 Task: Calculate the distance between Nashville and Long Hunter State Park.
Action: Mouse moved to (235, 59)
Screenshot: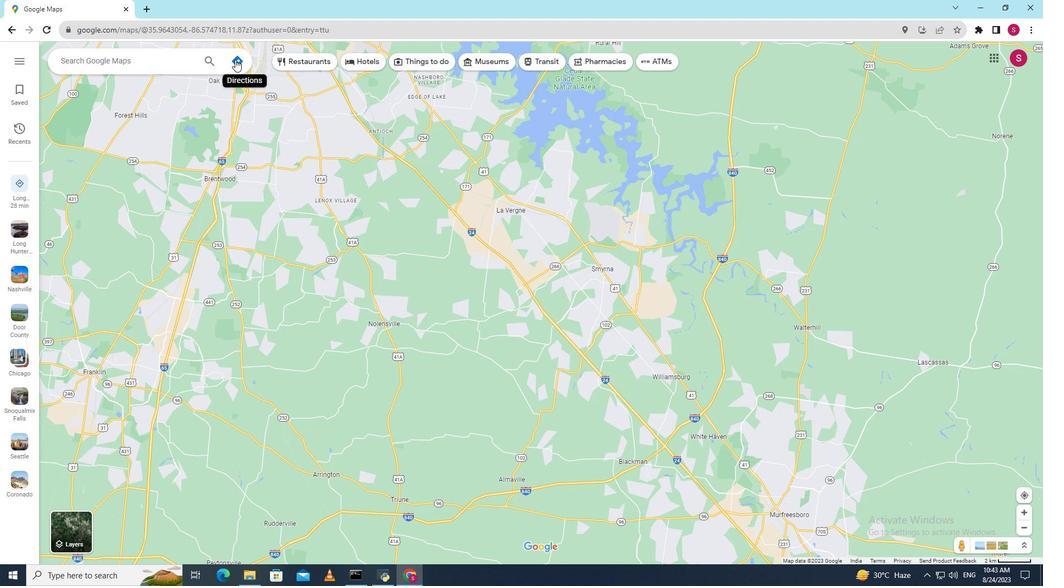 
Action: Mouse pressed left at (235, 59)
Screenshot: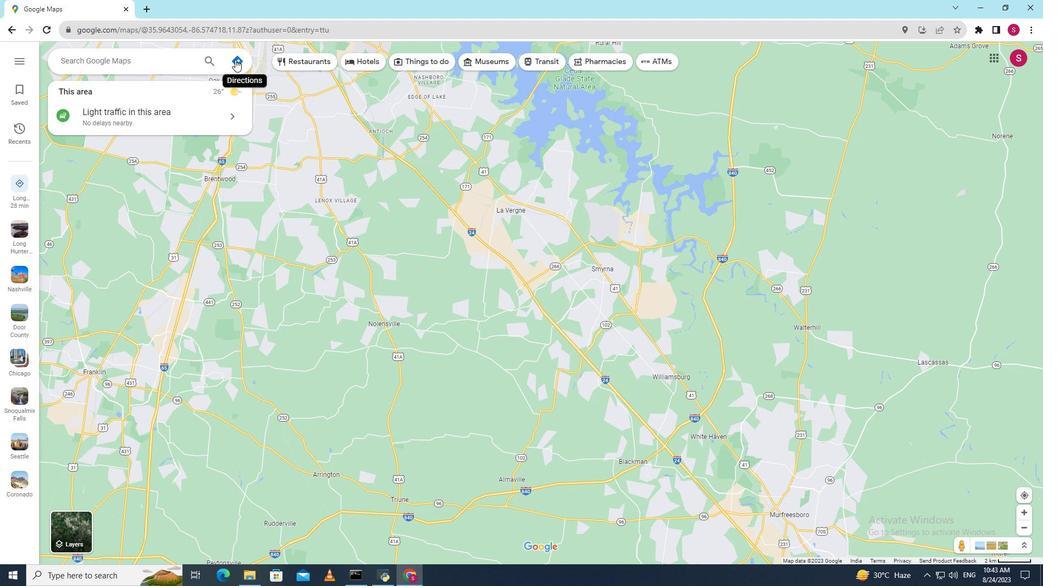 
Action: Mouse moved to (188, 93)
Screenshot: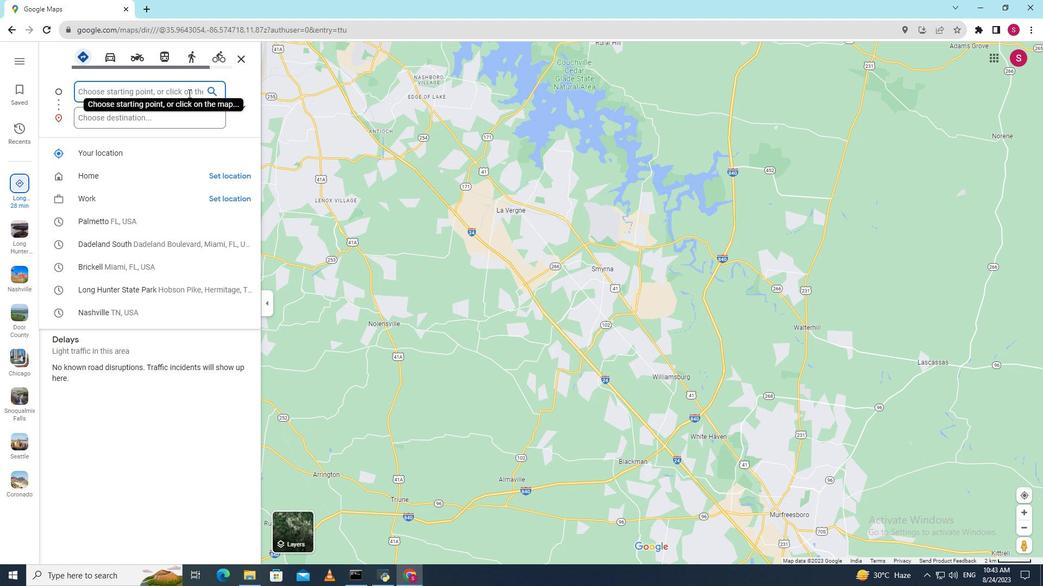 
Action: Mouse pressed left at (188, 93)
Screenshot: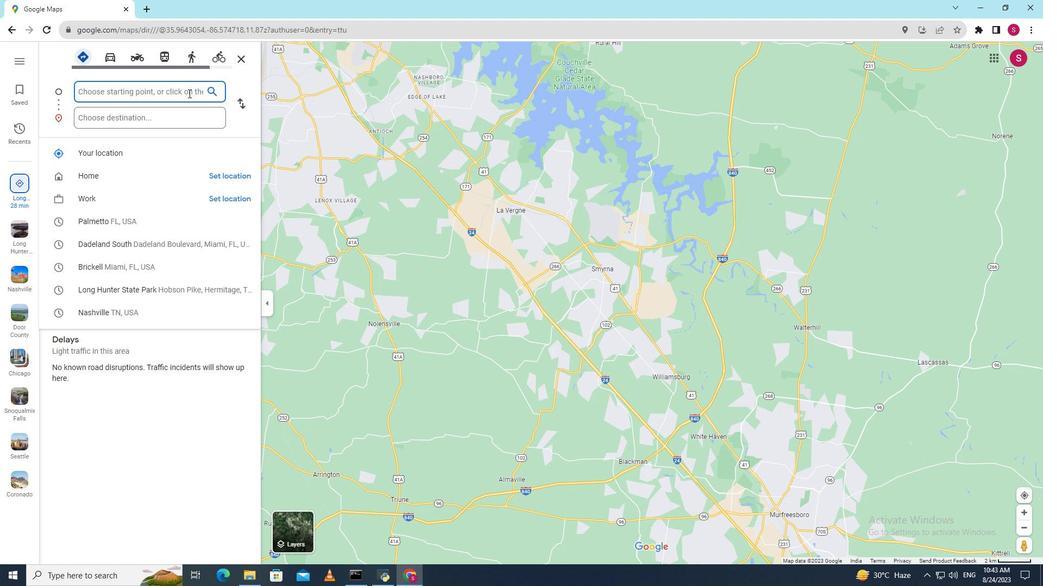 
Action: Key pressed <Key.shift><Key.shift><Key.shift><Key.shift><Key.shift><Key.shift><Key.shift><Key.shift><Key.shift><Key.shift><Key.shift><Key.shift><Key.shift><Key.shift><Key.shift><Key.shift><Key.shift><Key.shift><Key.shift><Key.shift><Key.shift><Key.shift><Key.shift>Nashville<Key.space>
Screenshot: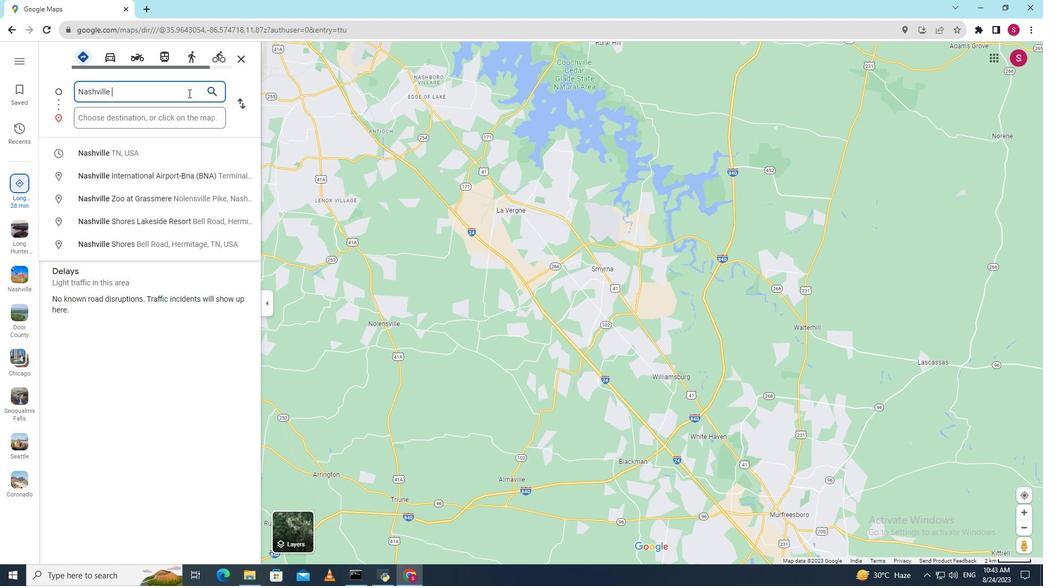 
Action: Mouse moved to (179, 119)
Screenshot: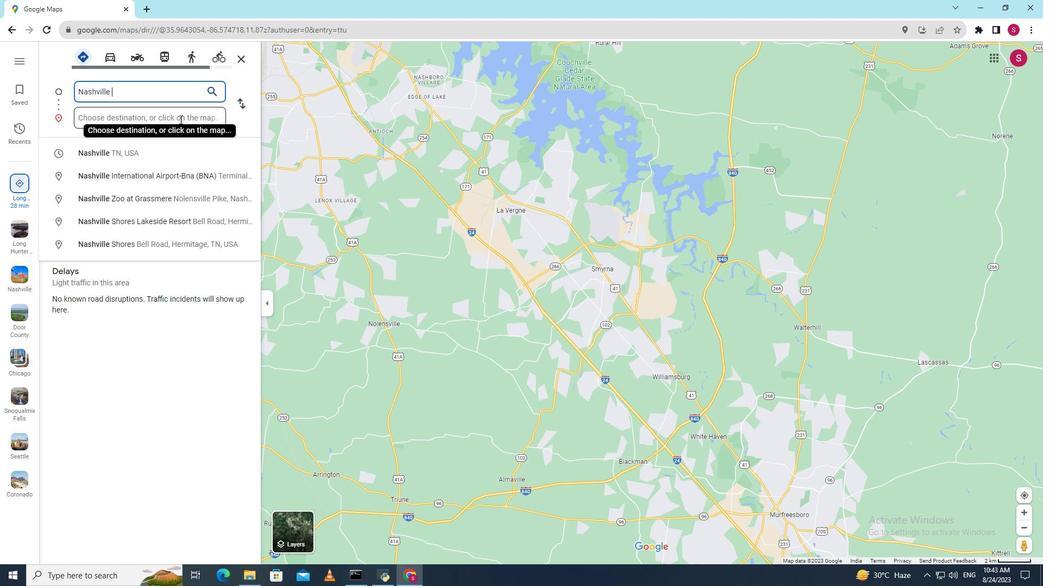 
Action: Mouse pressed left at (179, 119)
Screenshot: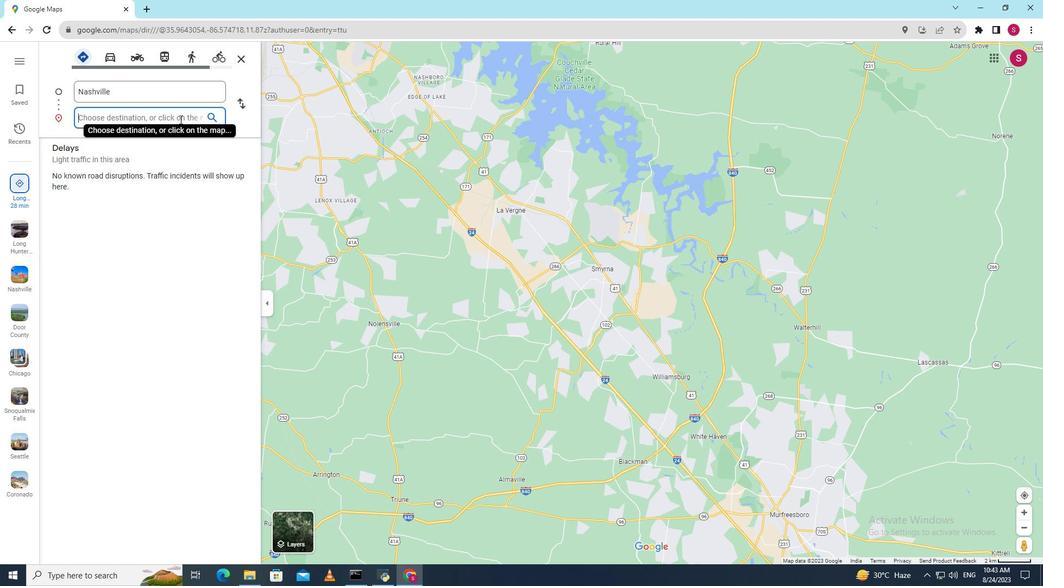 
Action: Key pressed <Key.shift><Key.shift><Key.shift><Key.shift><Key.shift><Key.shift><Key.shift><Key.shift><Key.shift><Key.shift><Key.shift>Long<Key.space><Key.shift>Hunte<Key.space><Key.shift>State<Key.space><Key.shift>Park<Key.enter>
Screenshot: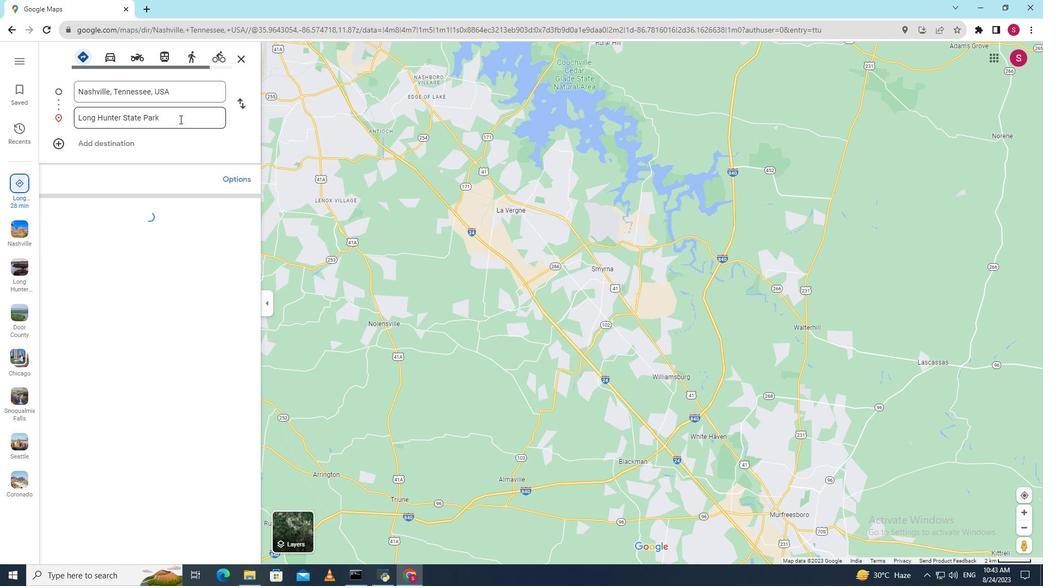 
Action: Mouse moved to (447, 165)
Screenshot: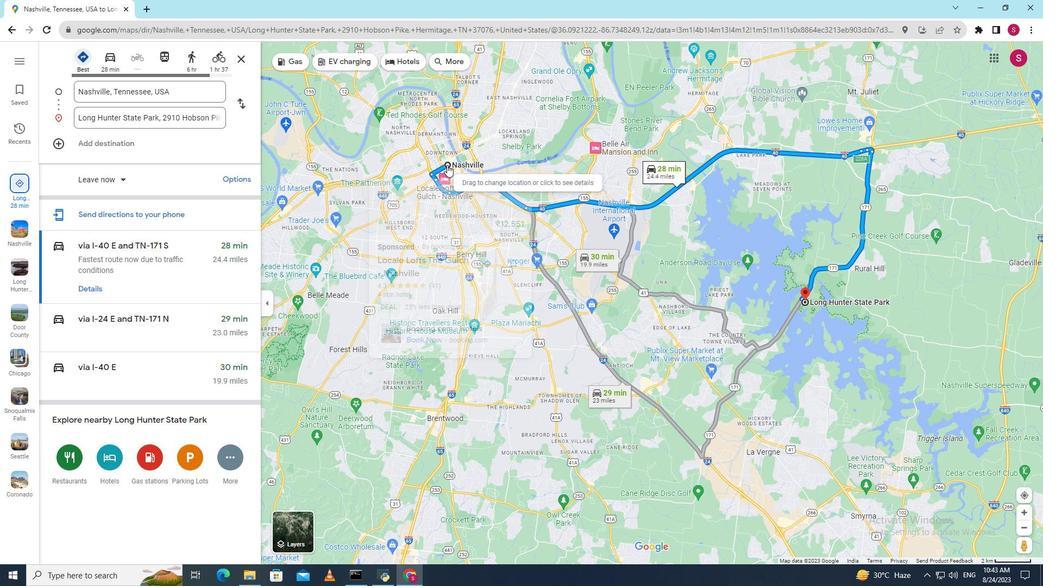
Action: Mouse pressed right at (447, 165)
Screenshot: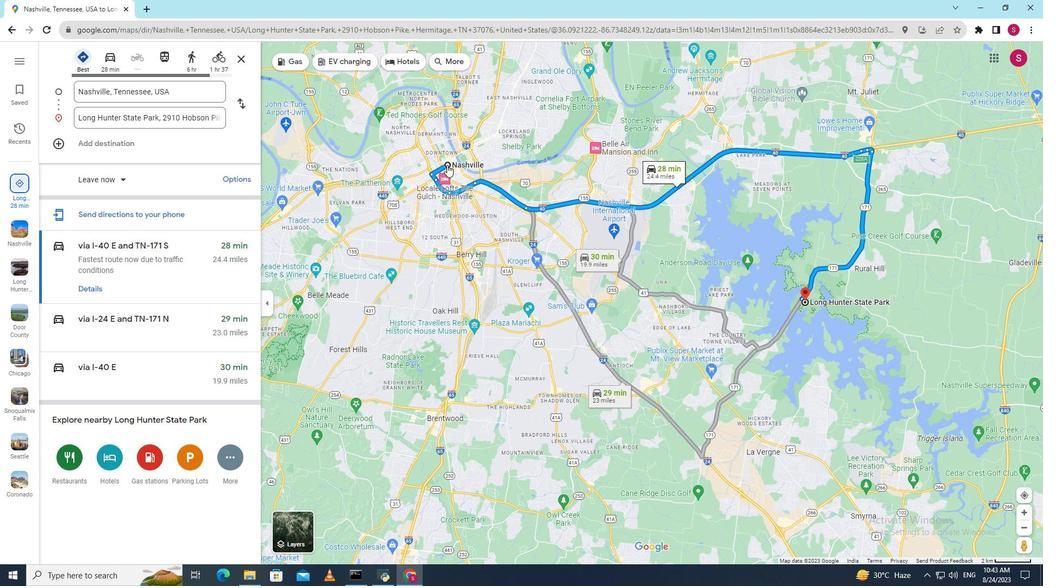 
Action: Mouse moved to (464, 246)
Screenshot: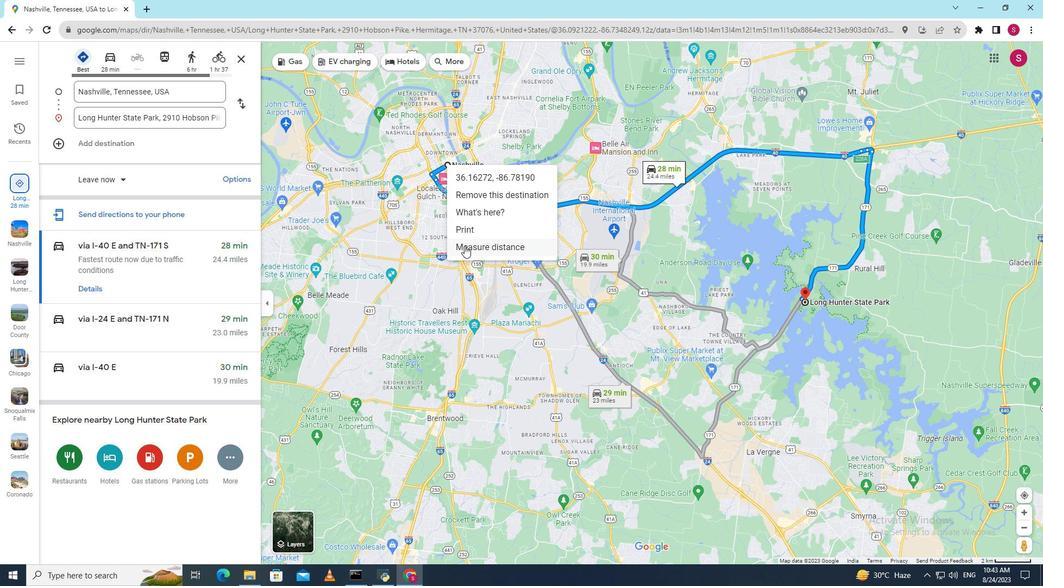 
Action: Mouse pressed left at (464, 246)
Screenshot: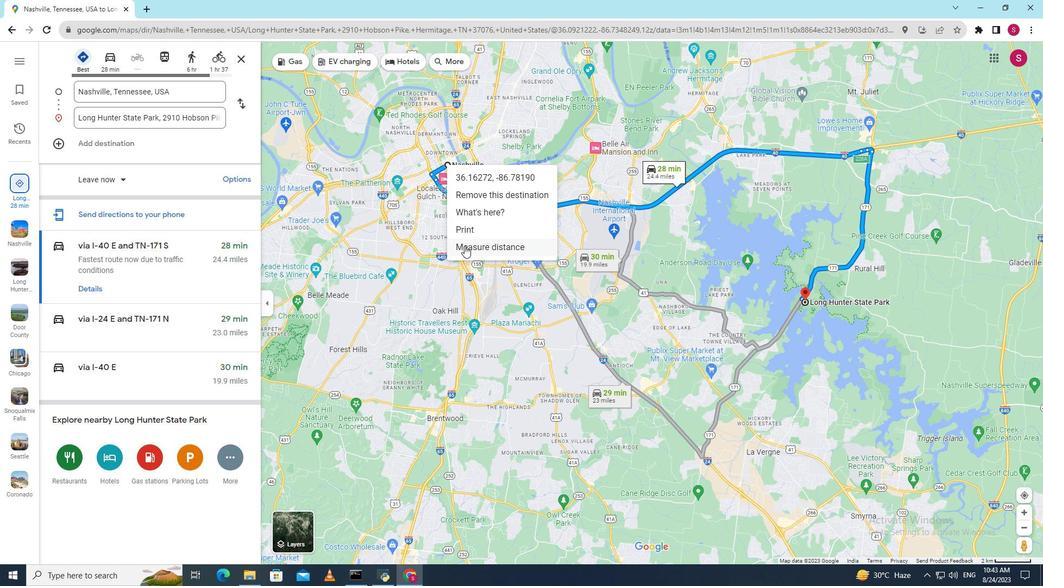 
Action: Mouse moved to (804, 300)
Screenshot: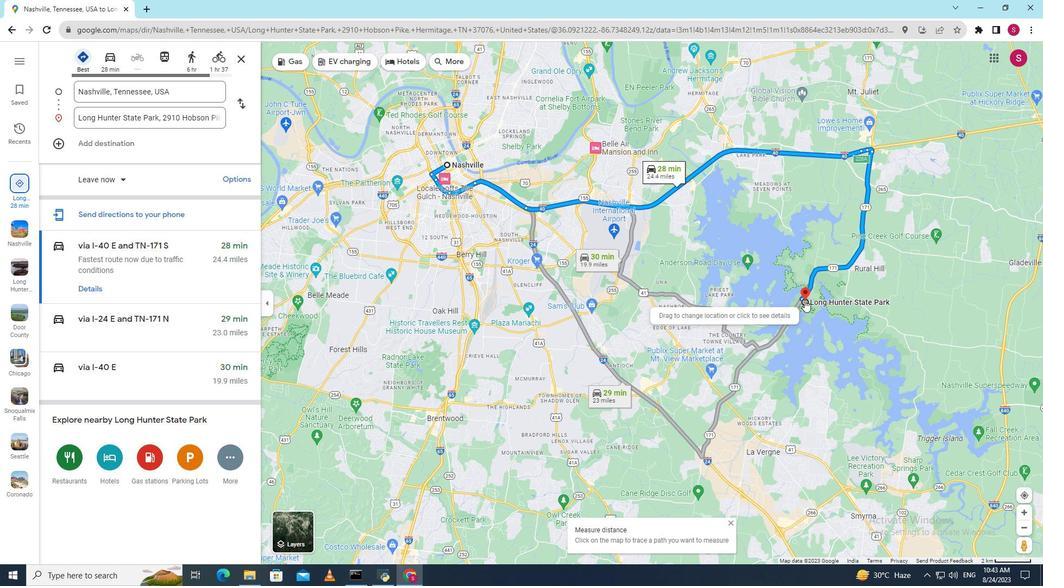 
Action: Mouse pressed right at (804, 300)
Screenshot: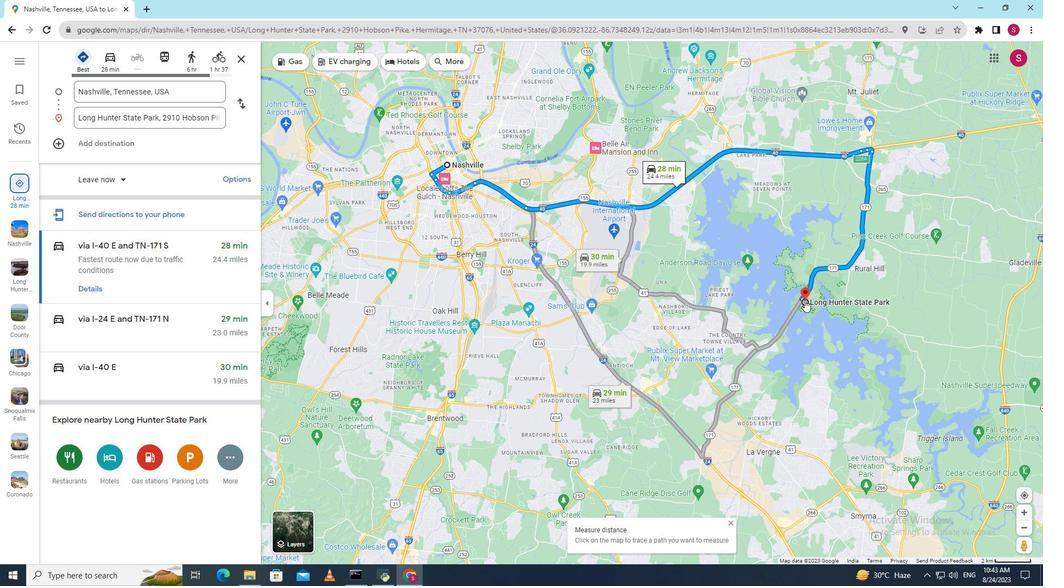
Action: Mouse moved to (821, 379)
Screenshot: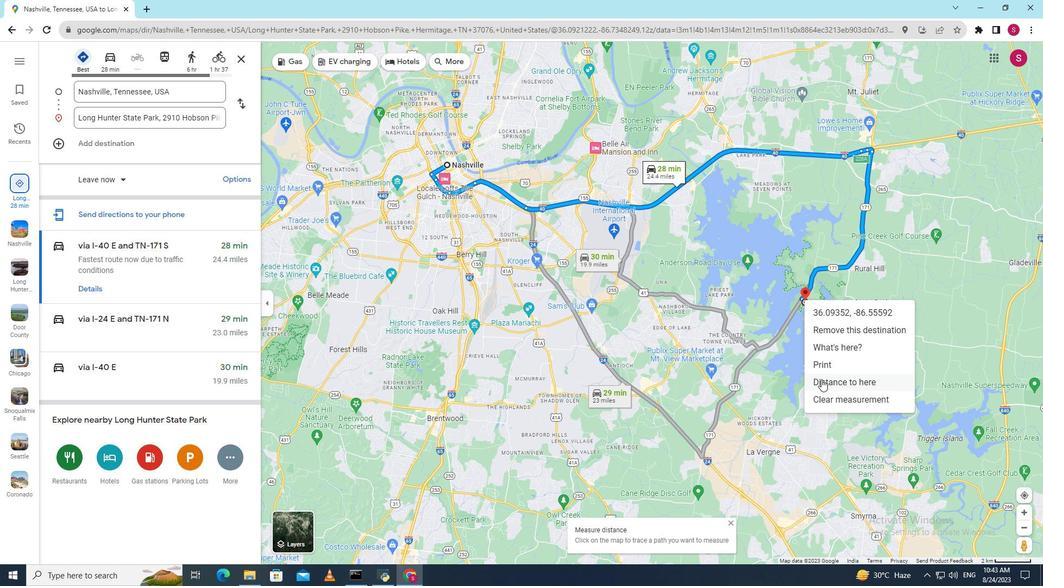 
Action: Mouse pressed left at (821, 379)
Screenshot: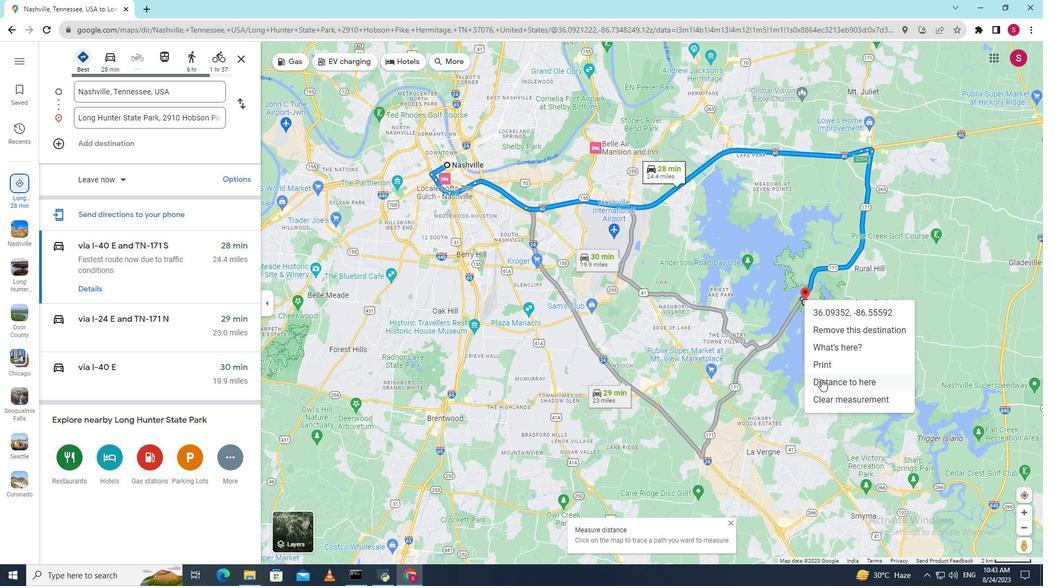 
Action: Mouse moved to (580, 538)
Screenshot: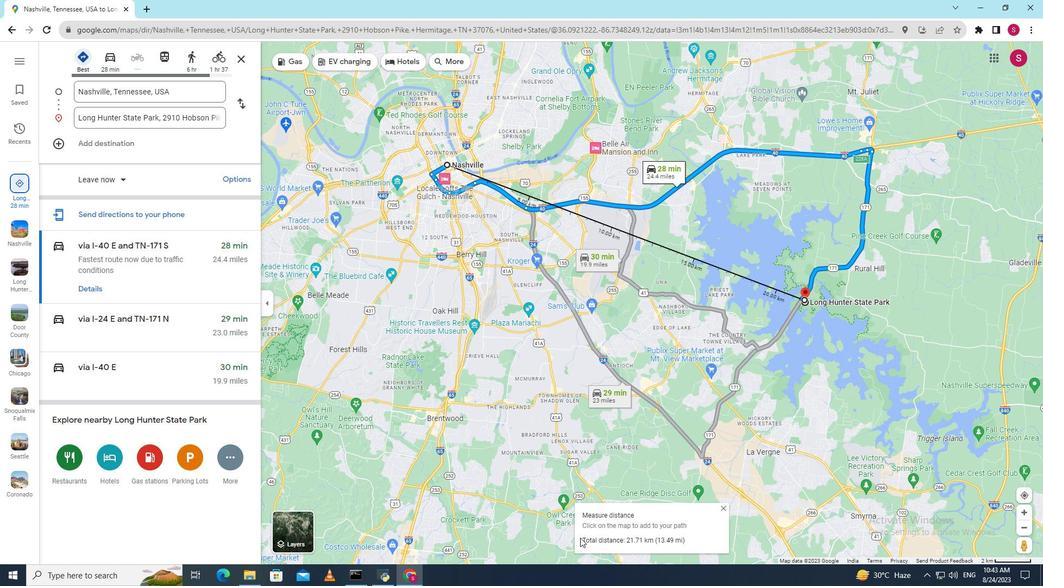 
Action: Mouse pressed left at (580, 538)
Screenshot: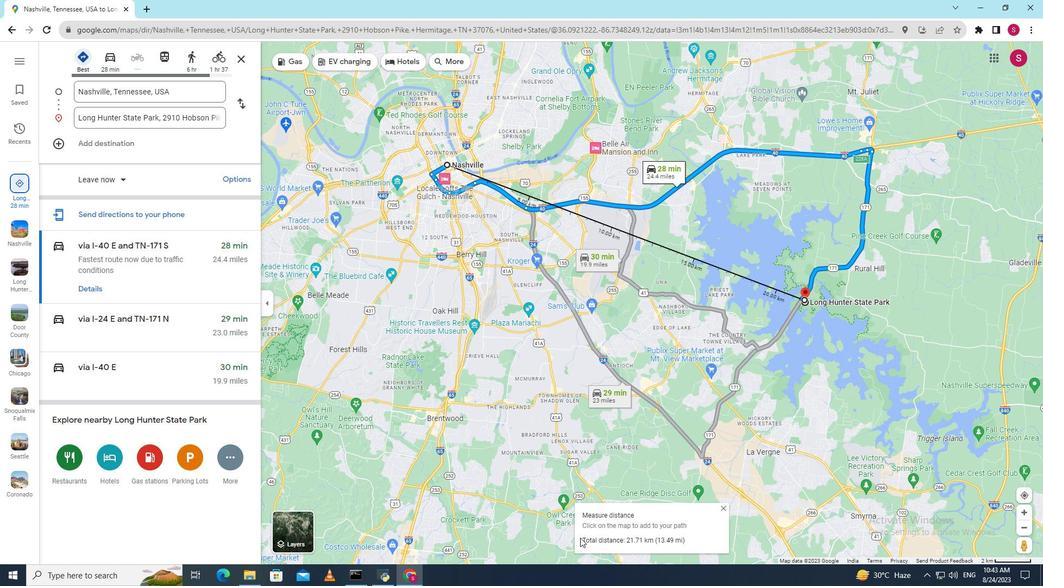 
Action: Mouse moved to (689, 541)
Screenshot: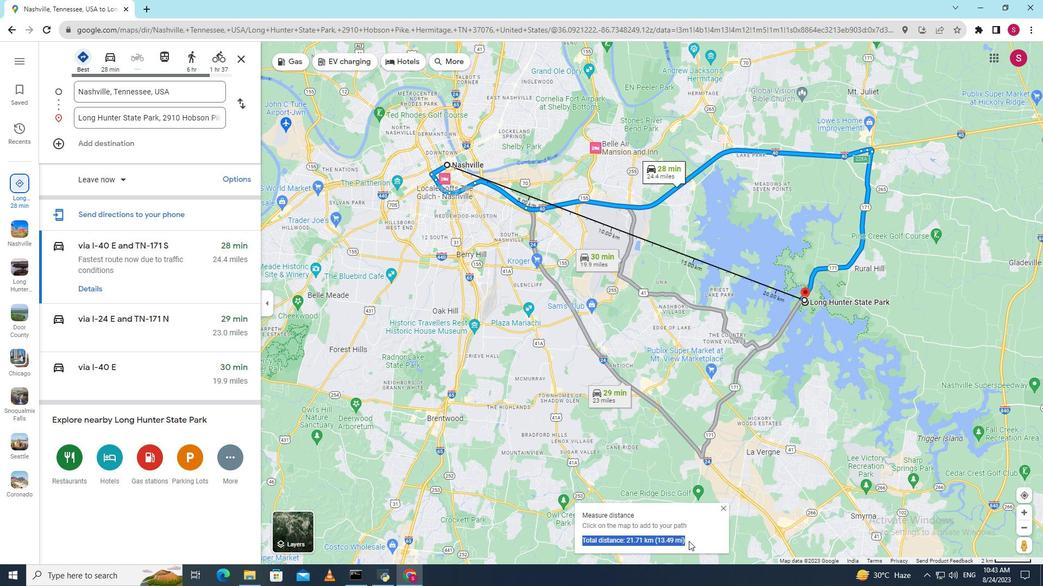 
